Task: Set Answer 1 of the radio button to "Plan" for Question 2.
Action: Mouse moved to (484, 286)
Screenshot: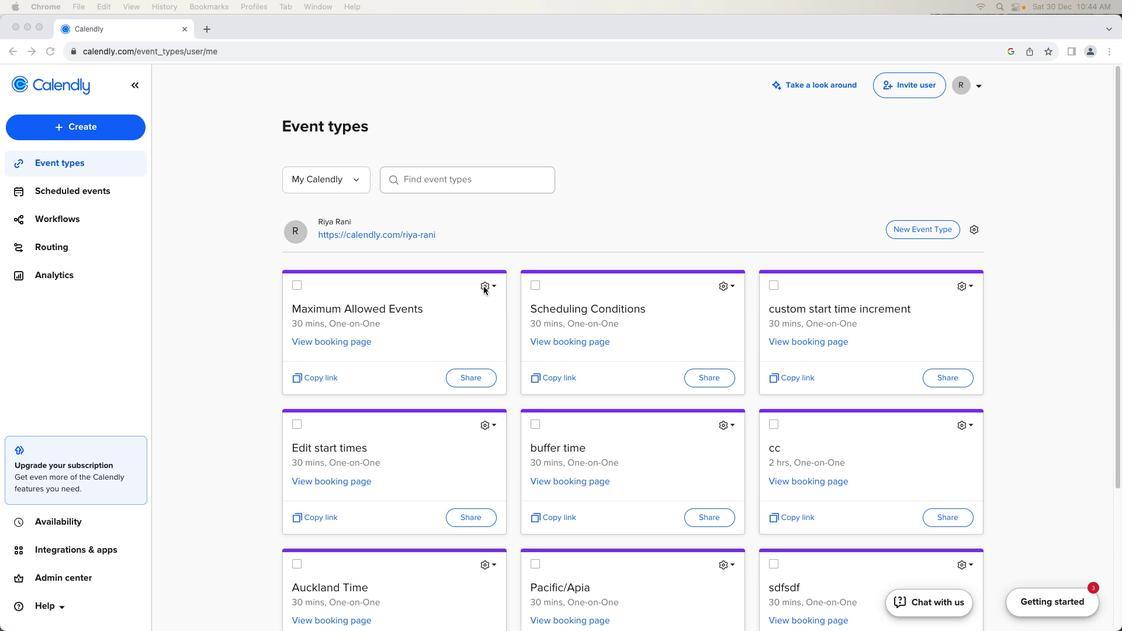 
Action: Mouse pressed left at (484, 286)
Screenshot: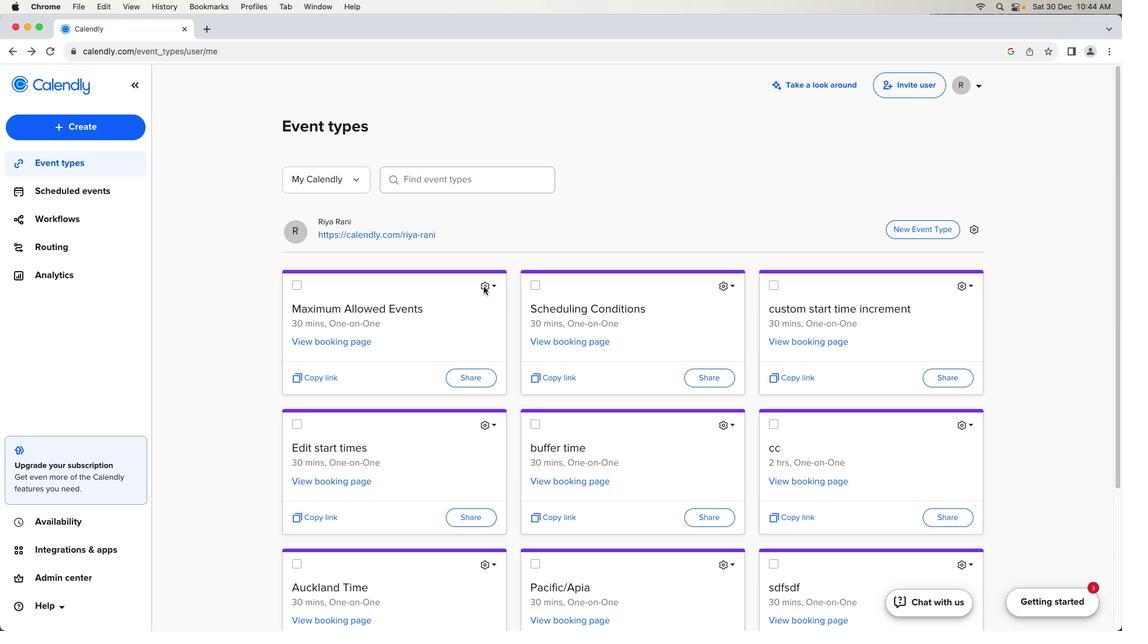 
Action: Mouse moved to (484, 286)
Screenshot: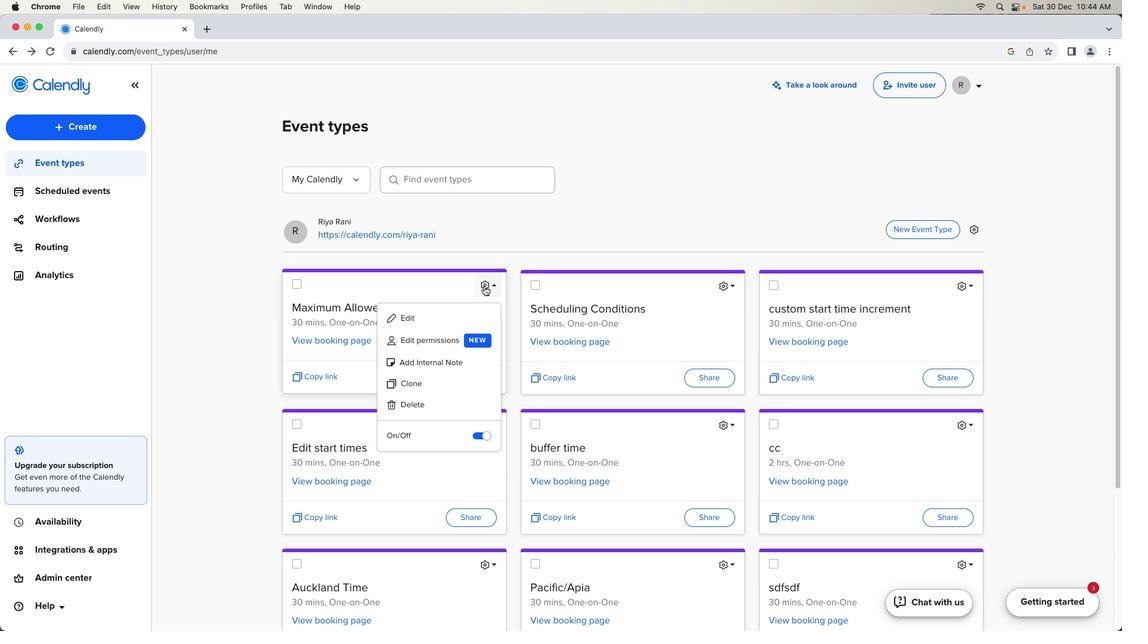 
Action: Mouse pressed left at (484, 286)
Screenshot: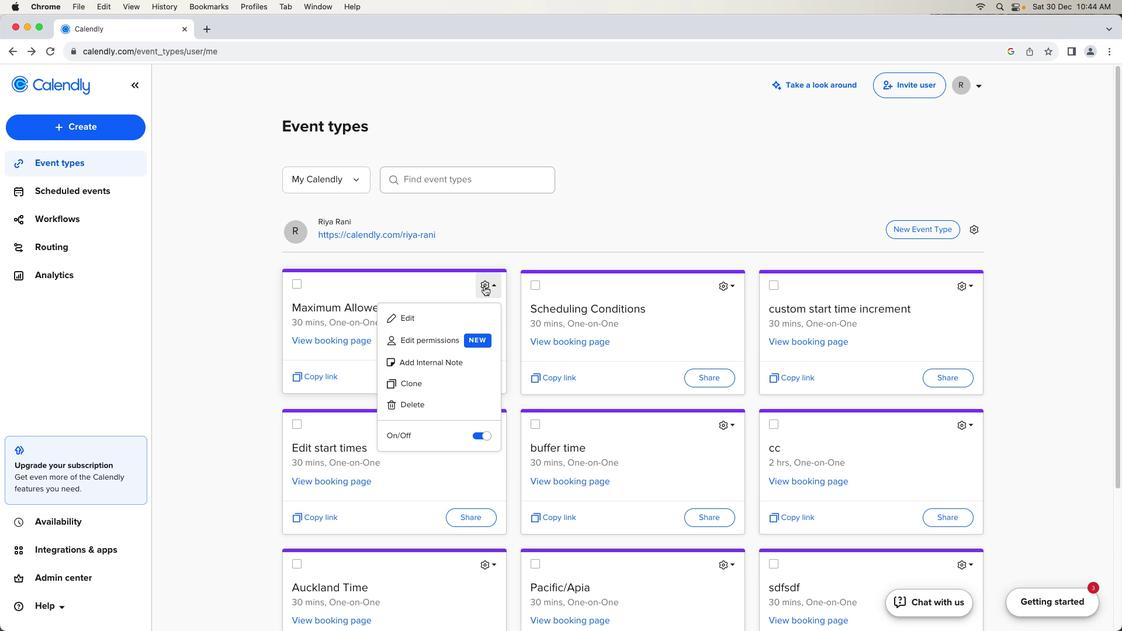 
Action: Mouse moved to (484, 286)
Screenshot: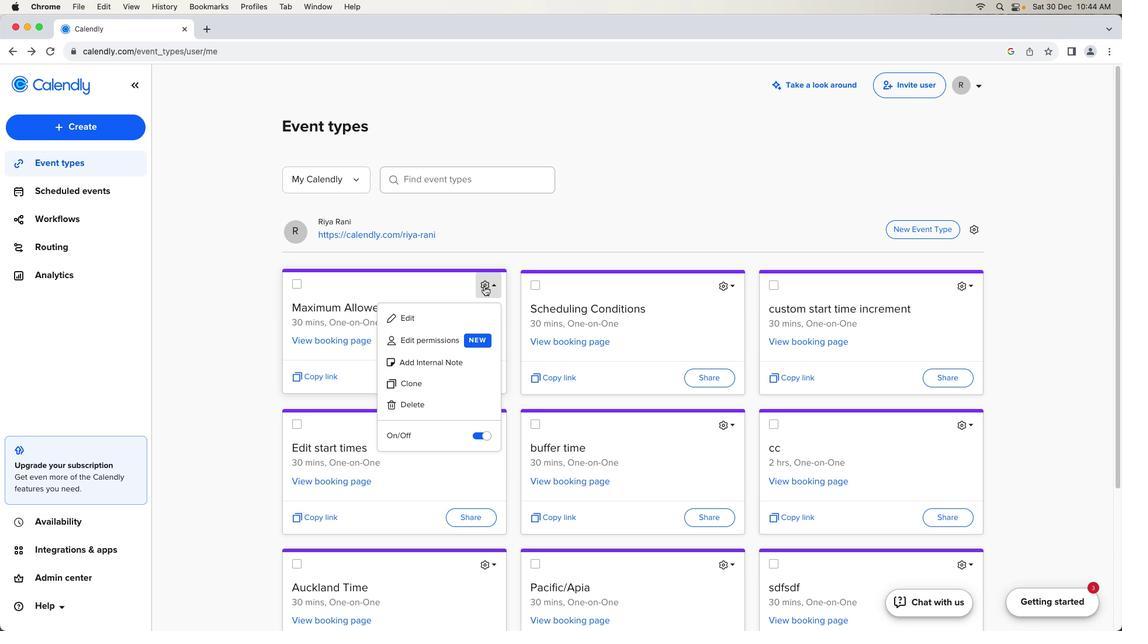 
Action: Mouse pressed left at (484, 286)
Screenshot: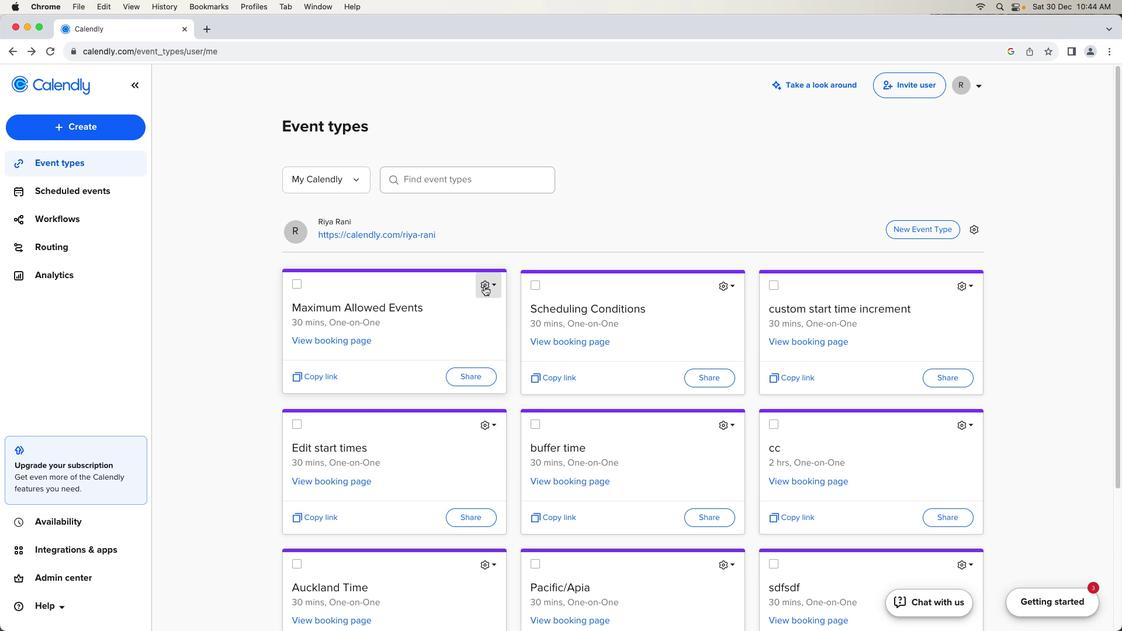 
Action: Mouse moved to (442, 323)
Screenshot: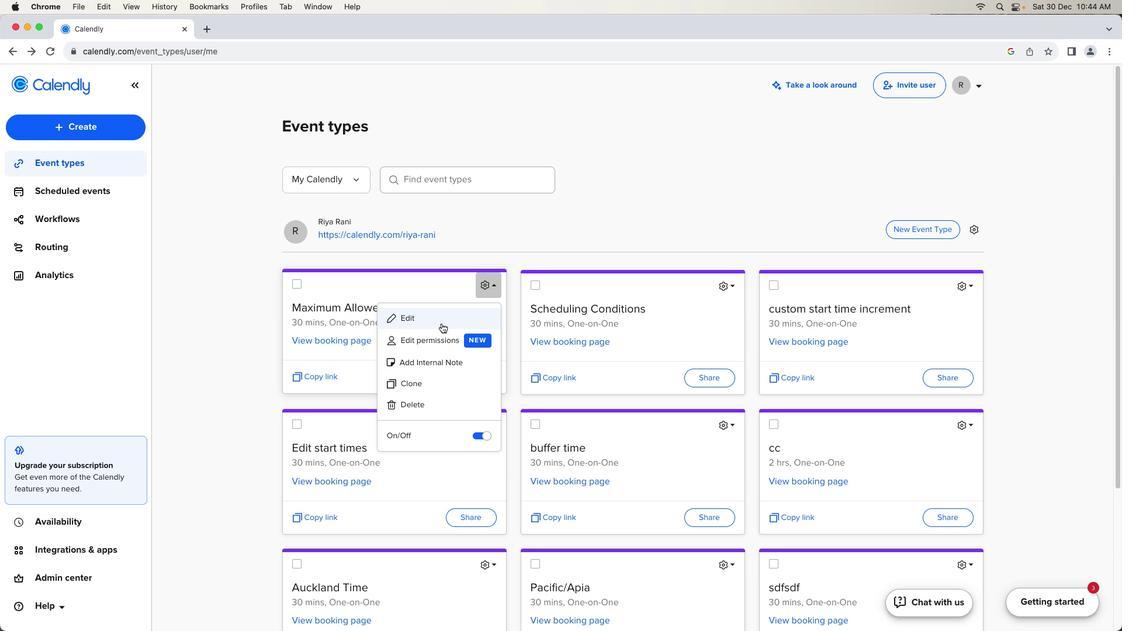 
Action: Mouse pressed left at (442, 323)
Screenshot: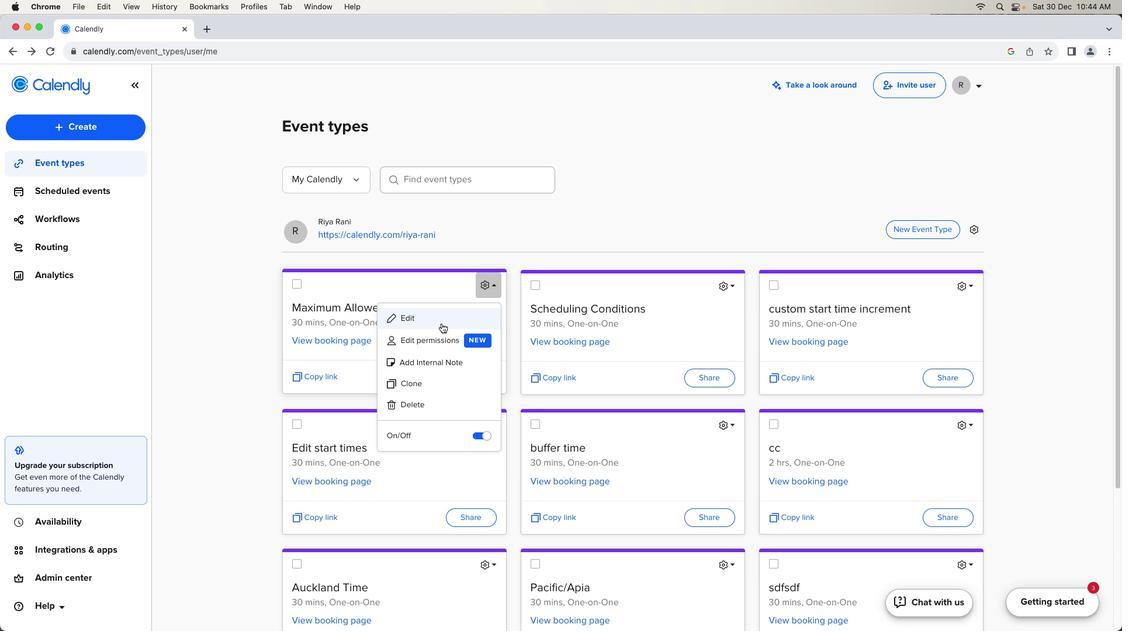 
Action: Mouse moved to (237, 463)
Screenshot: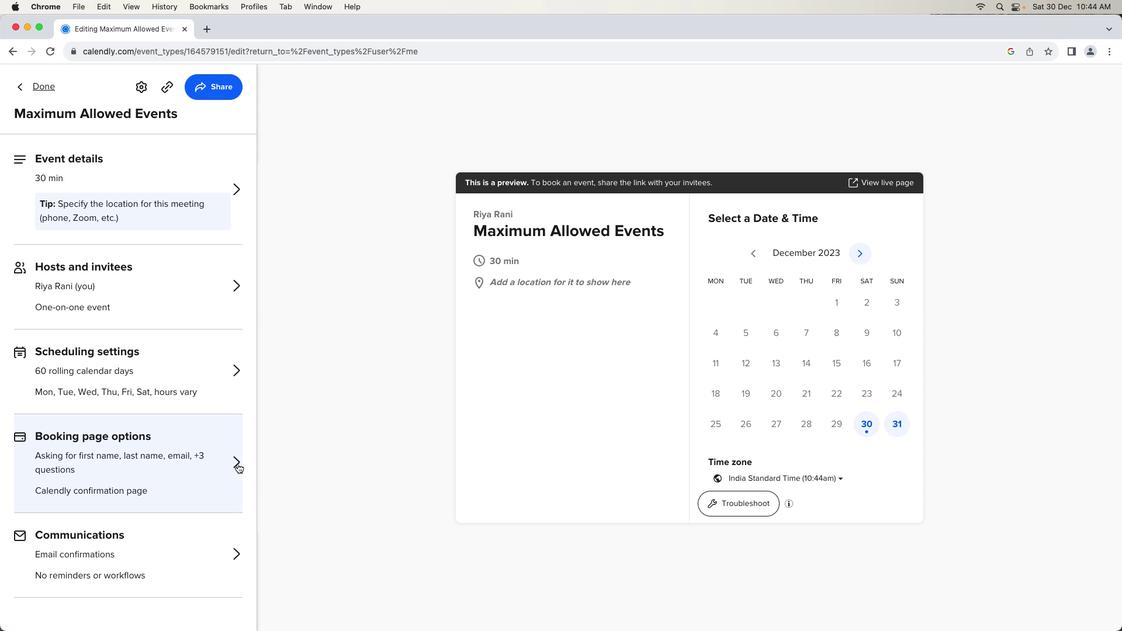 
Action: Mouse pressed left at (237, 463)
Screenshot: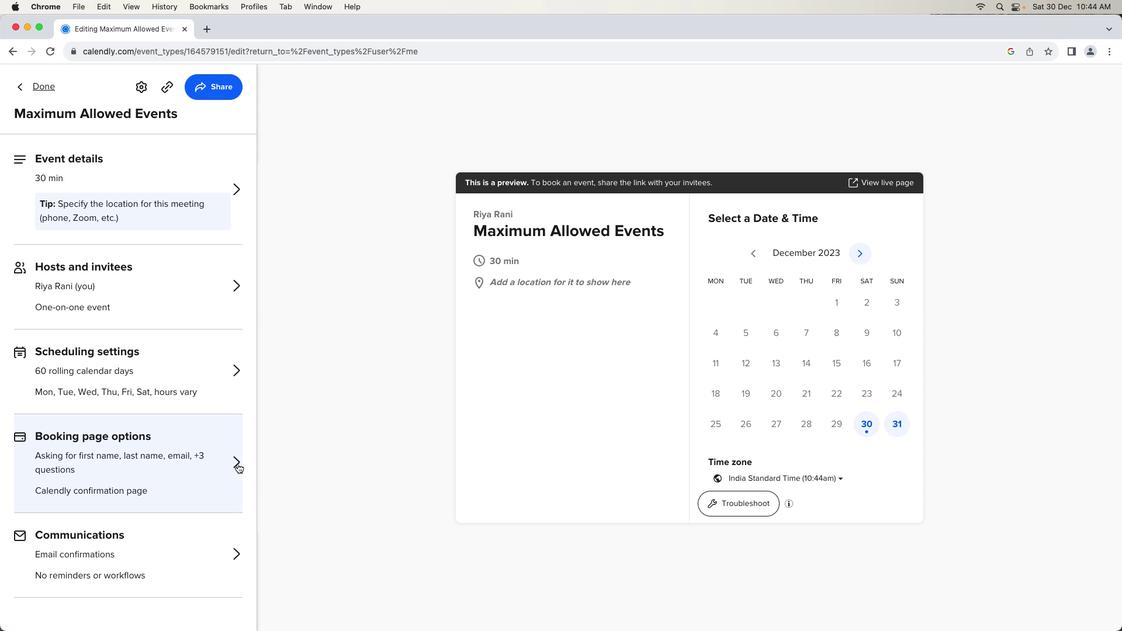 
Action: Mouse moved to (218, 405)
Screenshot: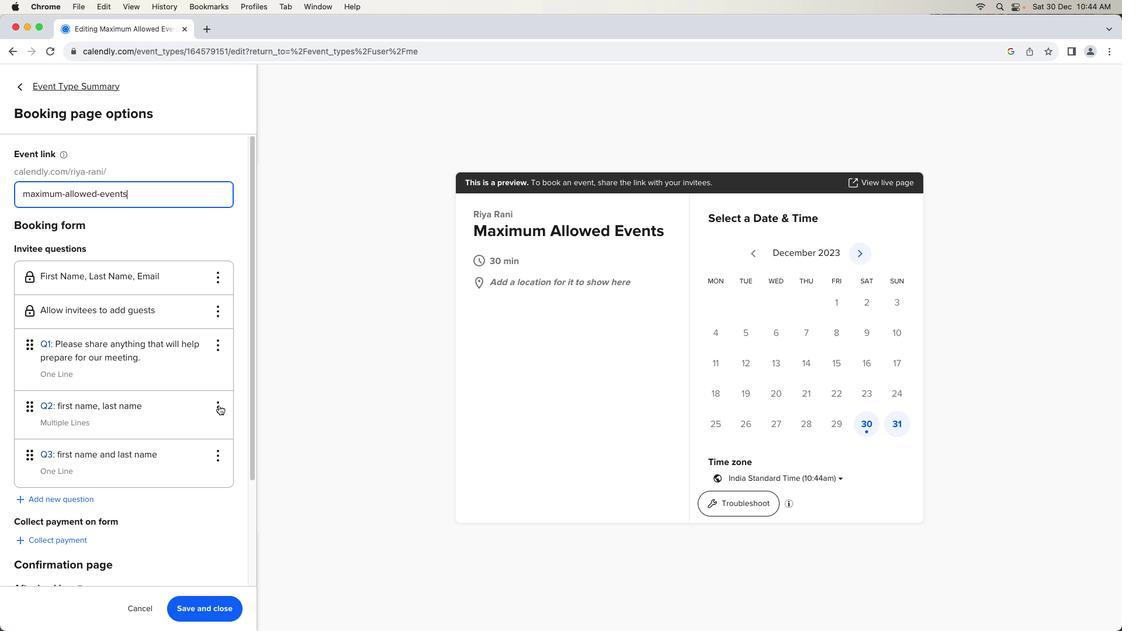 
Action: Mouse pressed left at (218, 405)
Screenshot: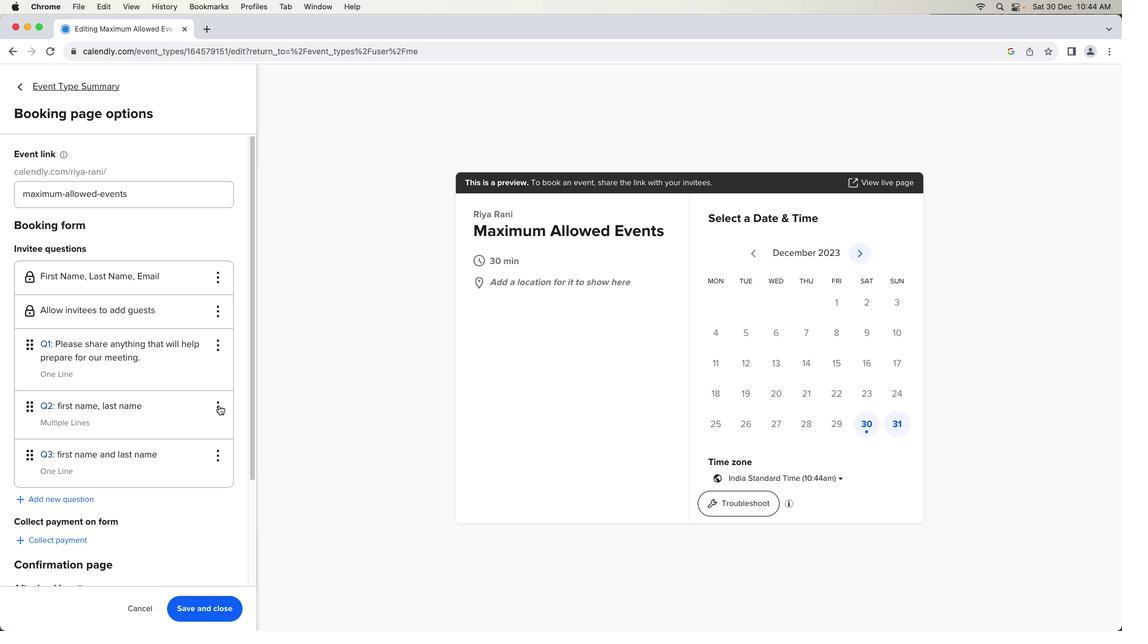 
Action: Mouse moved to (215, 430)
Screenshot: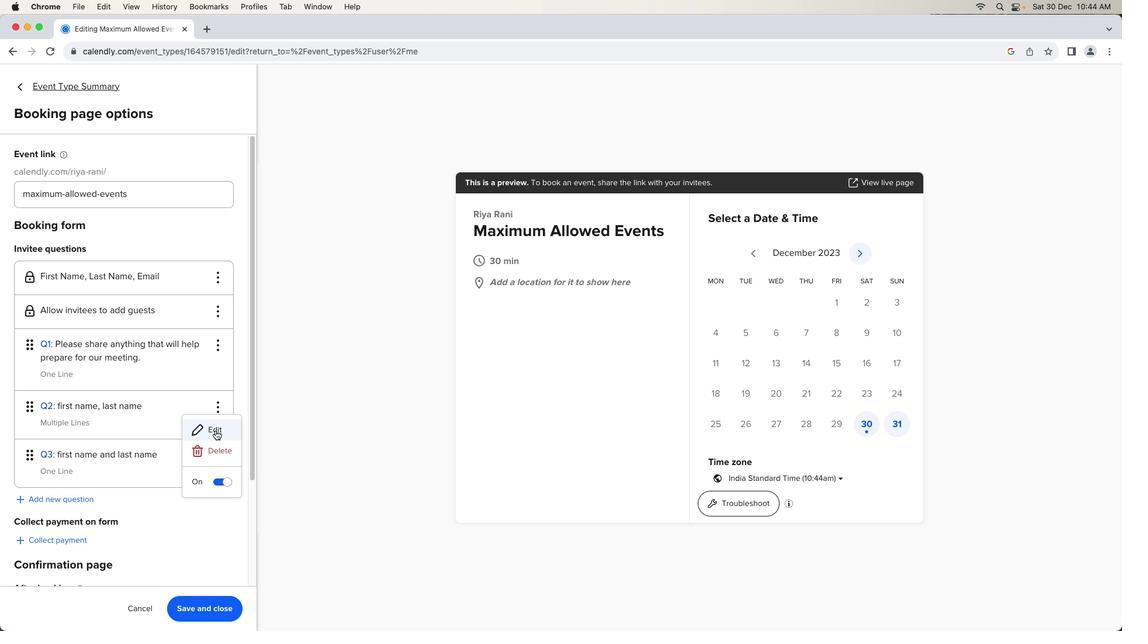 
Action: Mouse pressed left at (215, 430)
Screenshot: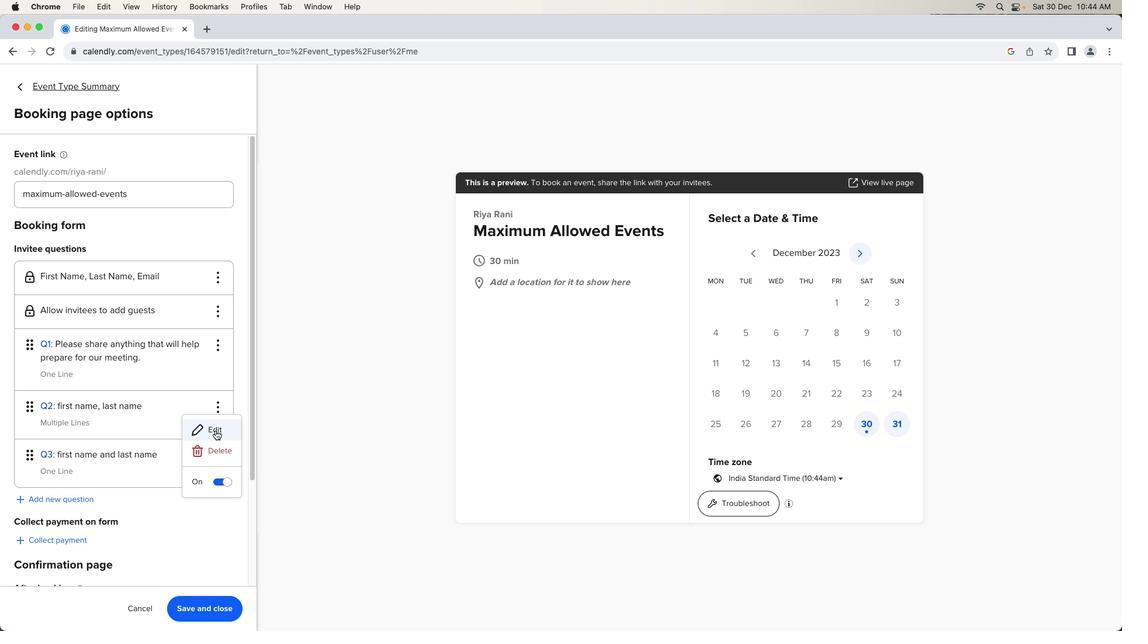 
Action: Mouse moved to (553, 298)
Screenshot: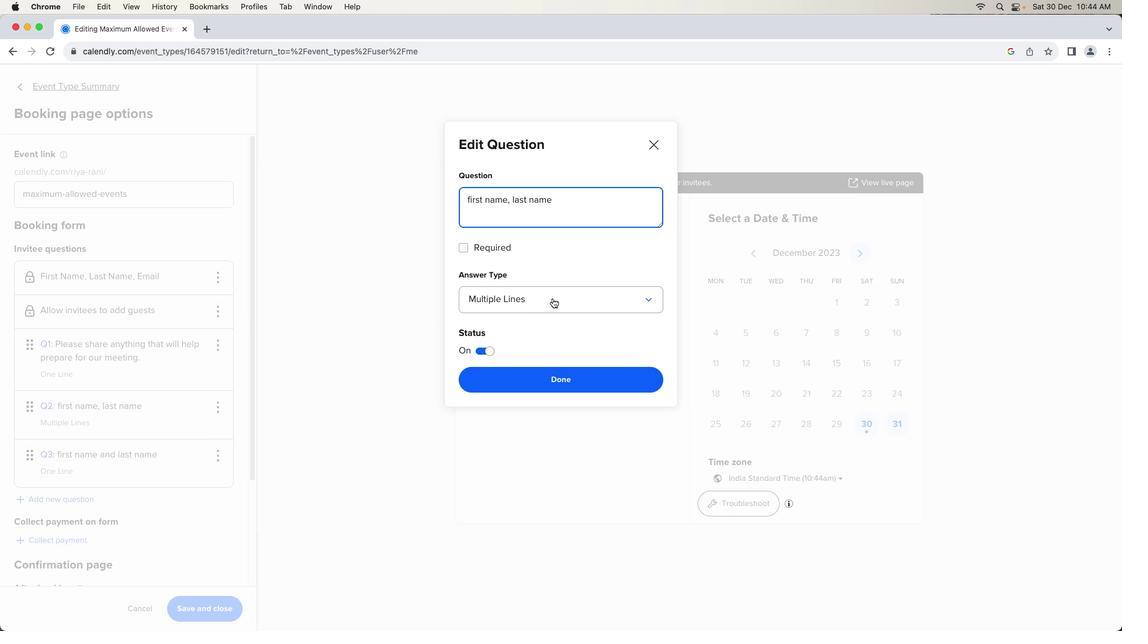 
Action: Mouse pressed left at (553, 298)
Screenshot: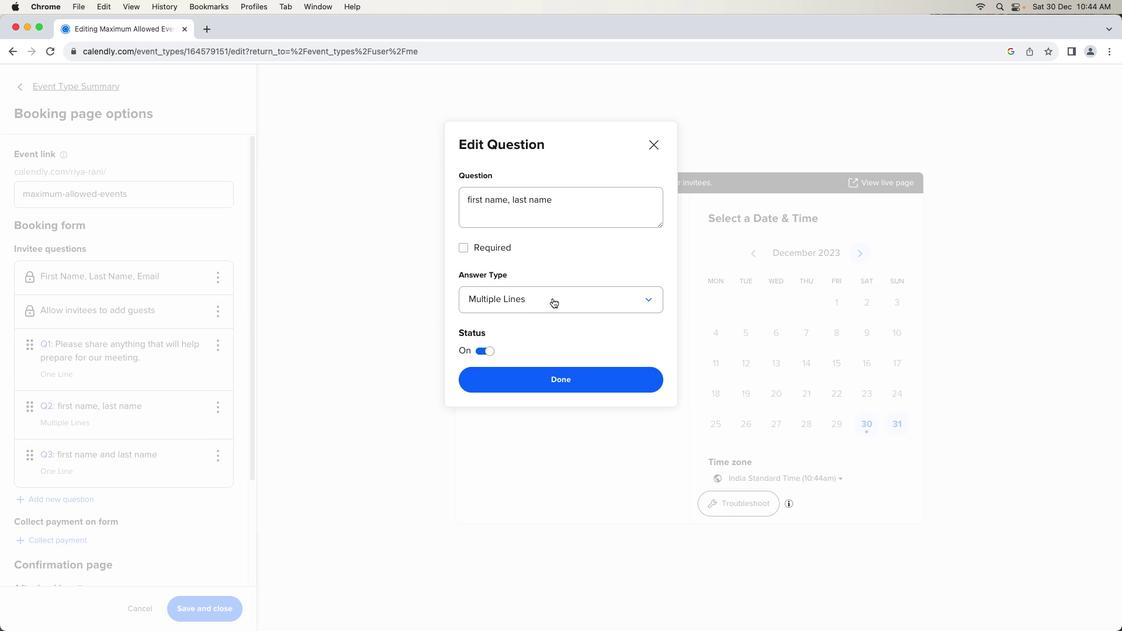 
Action: Mouse moved to (540, 373)
Screenshot: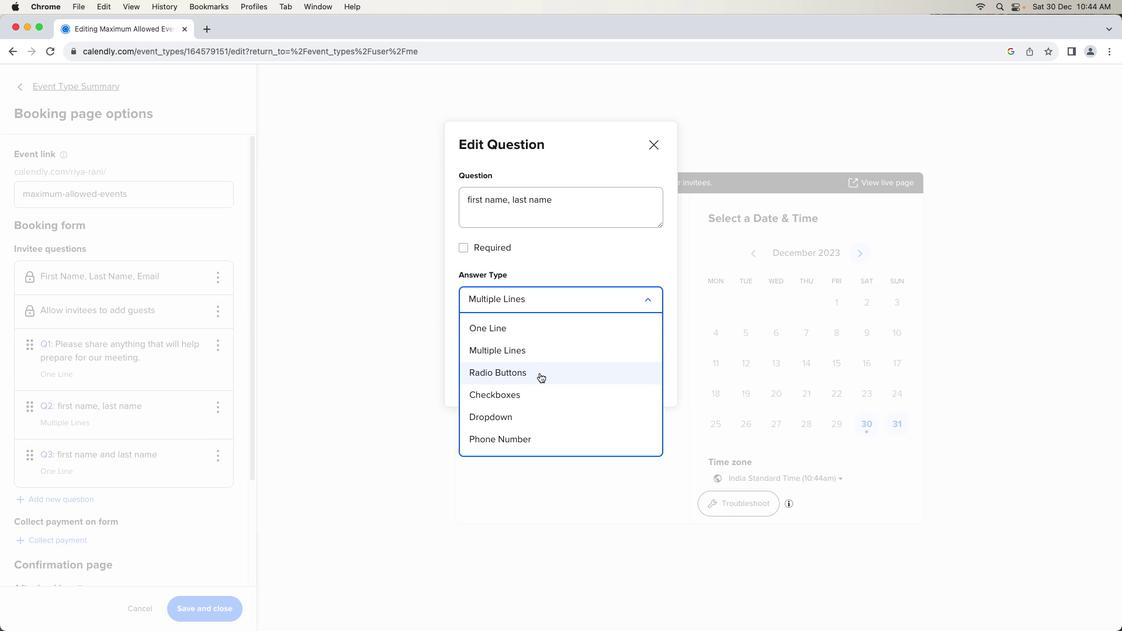 
Action: Mouse pressed left at (540, 373)
Screenshot: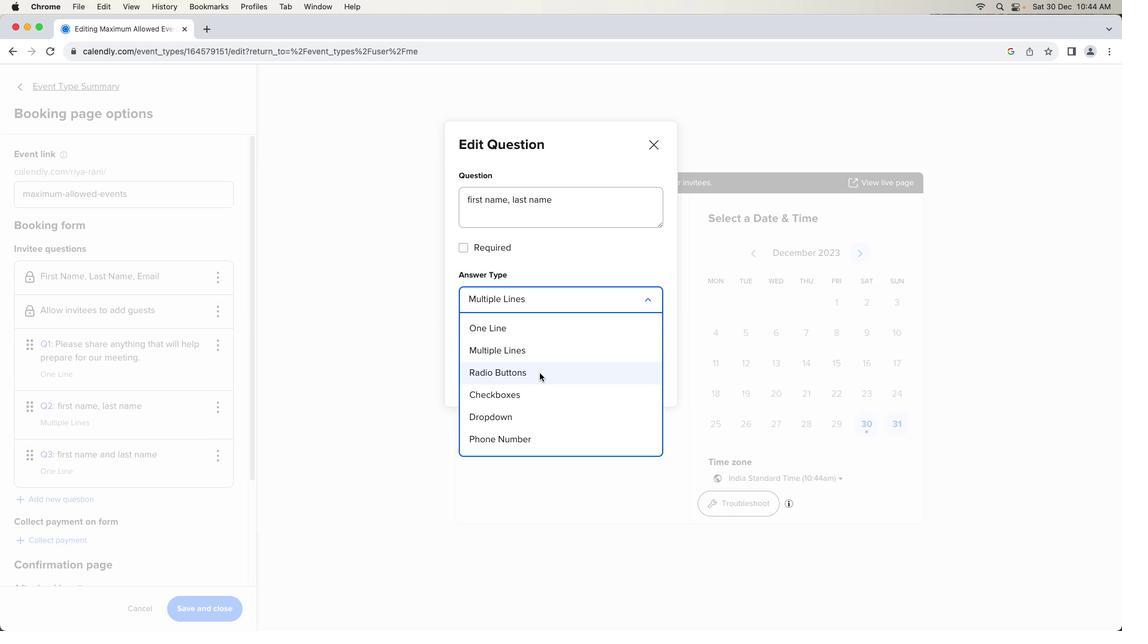 
Action: Mouse moved to (650, 371)
Screenshot: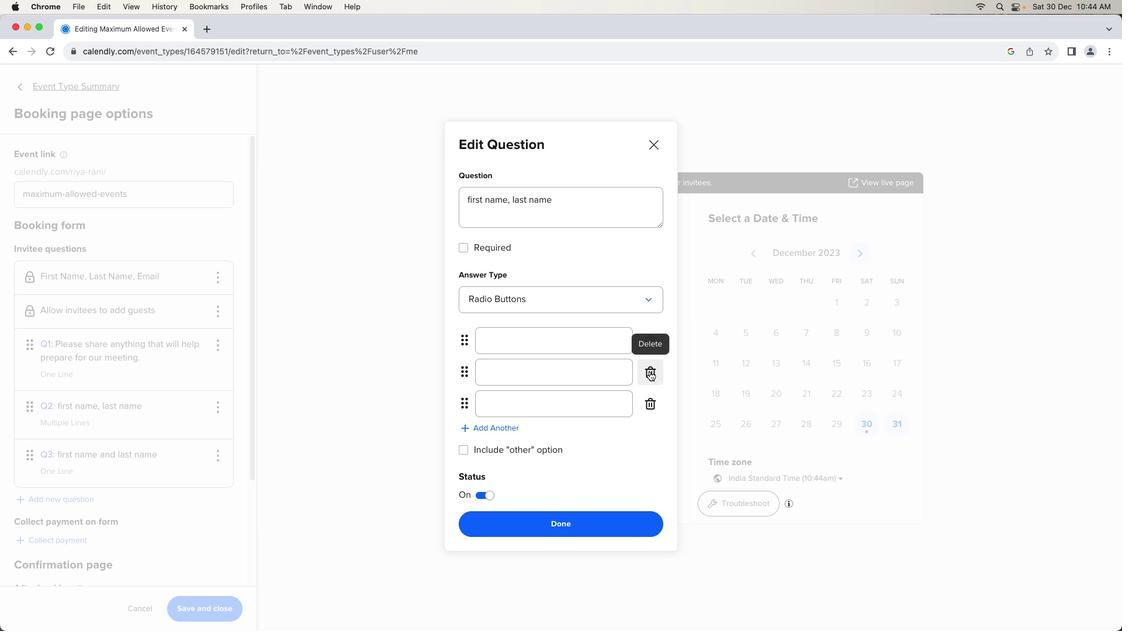 
Action: Mouse pressed left at (650, 371)
Screenshot: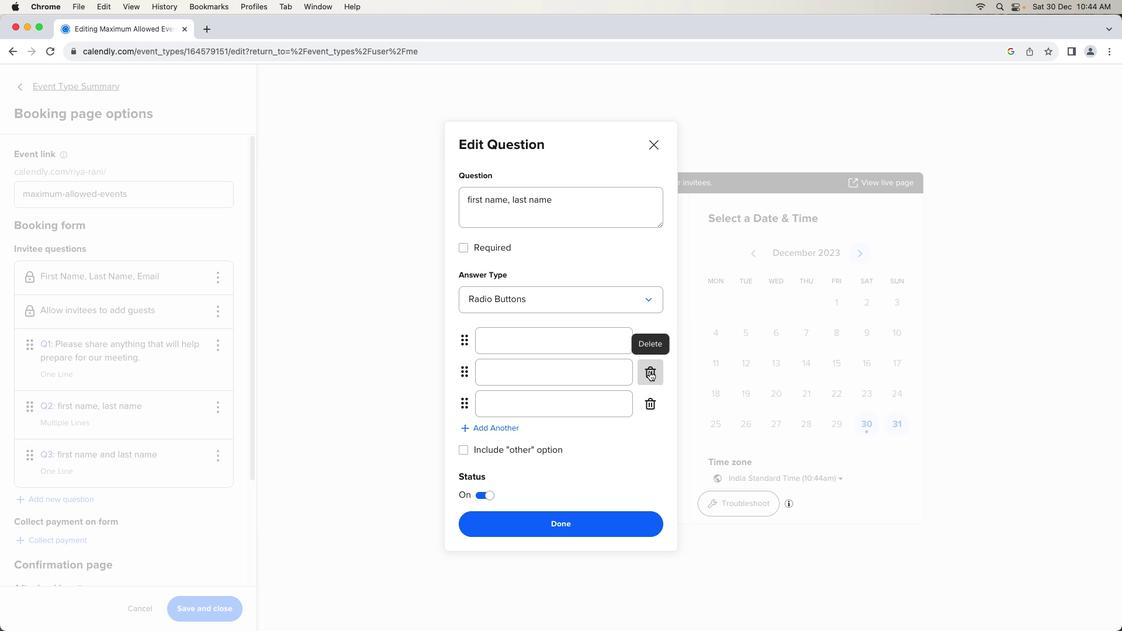 
Action: Mouse moved to (650, 374)
Screenshot: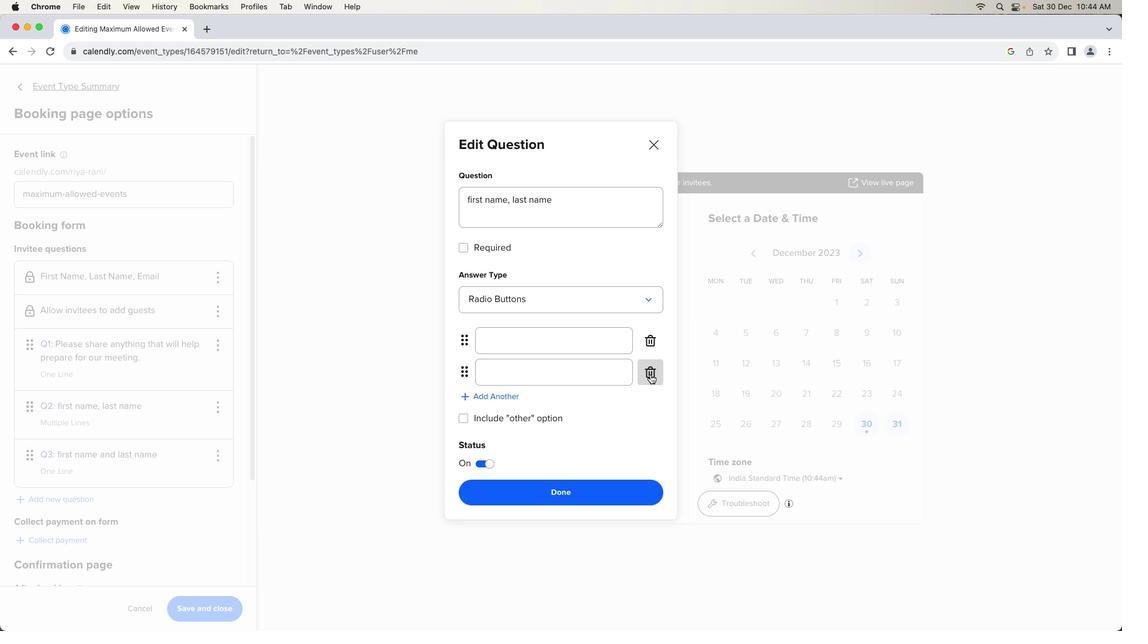 
Action: Mouse pressed left at (650, 374)
Screenshot: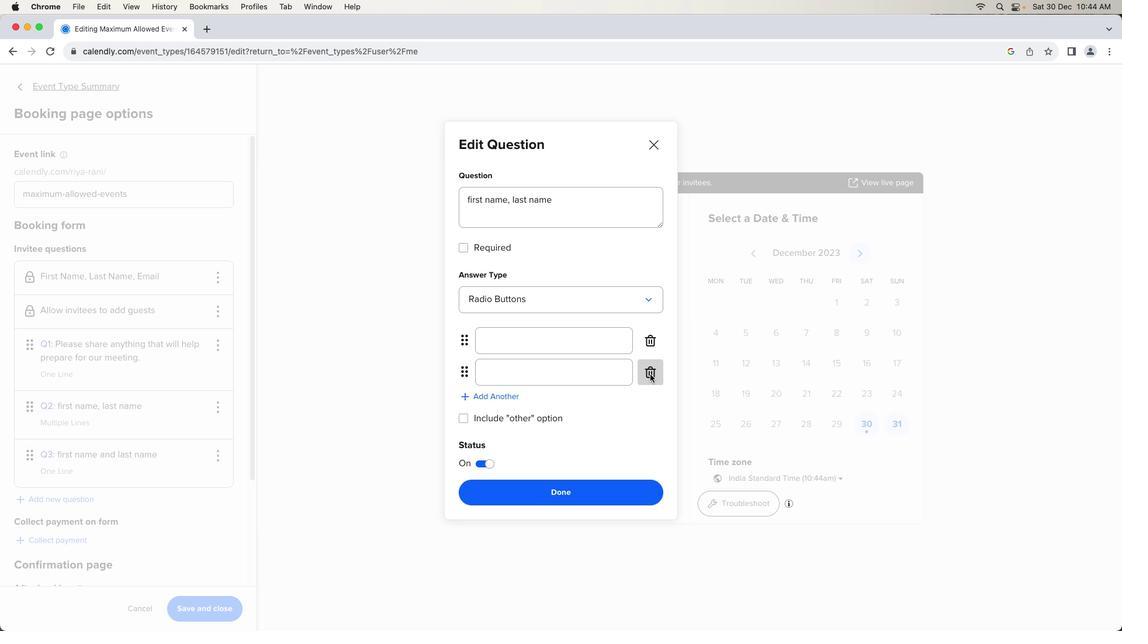 
Action: Mouse moved to (527, 340)
Screenshot: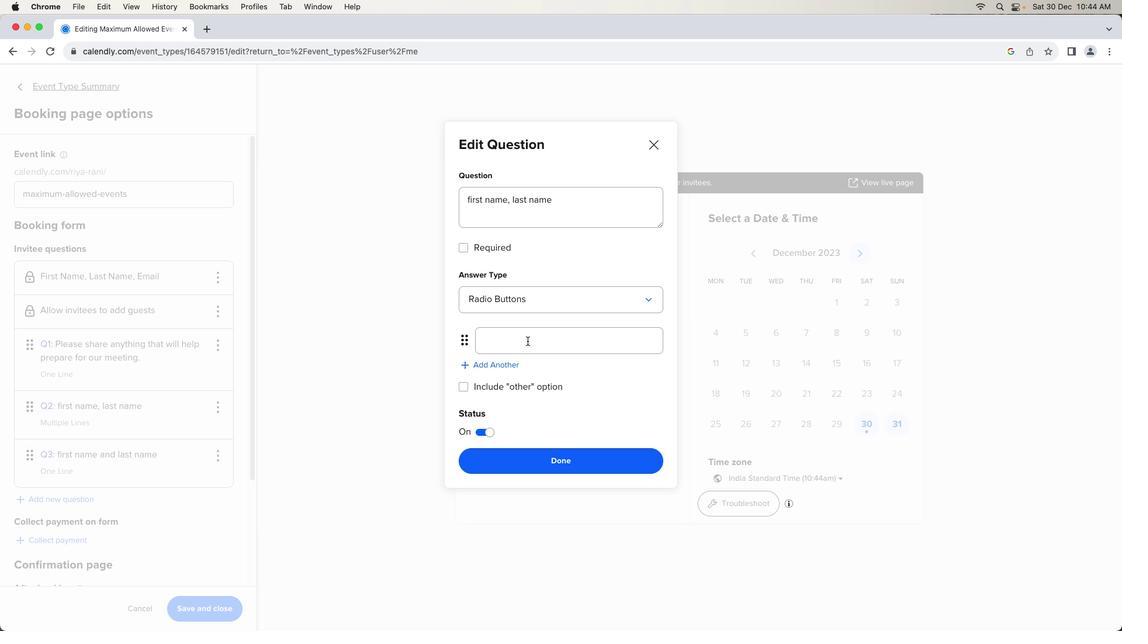 
Action: Mouse pressed left at (527, 340)
Screenshot: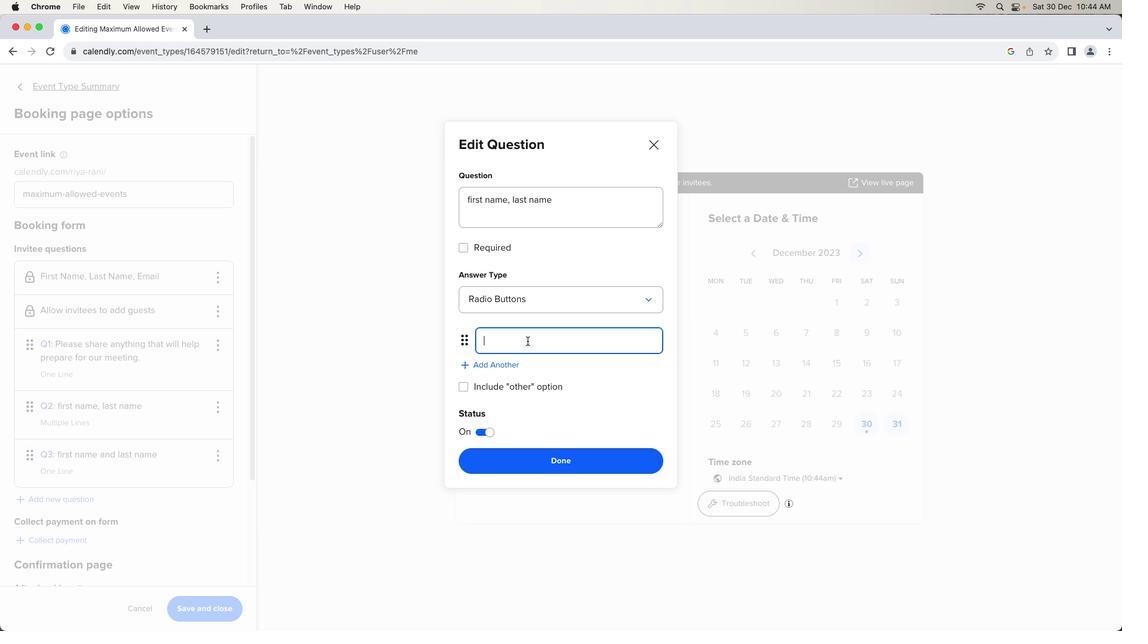 
Action: Mouse moved to (531, 342)
Screenshot: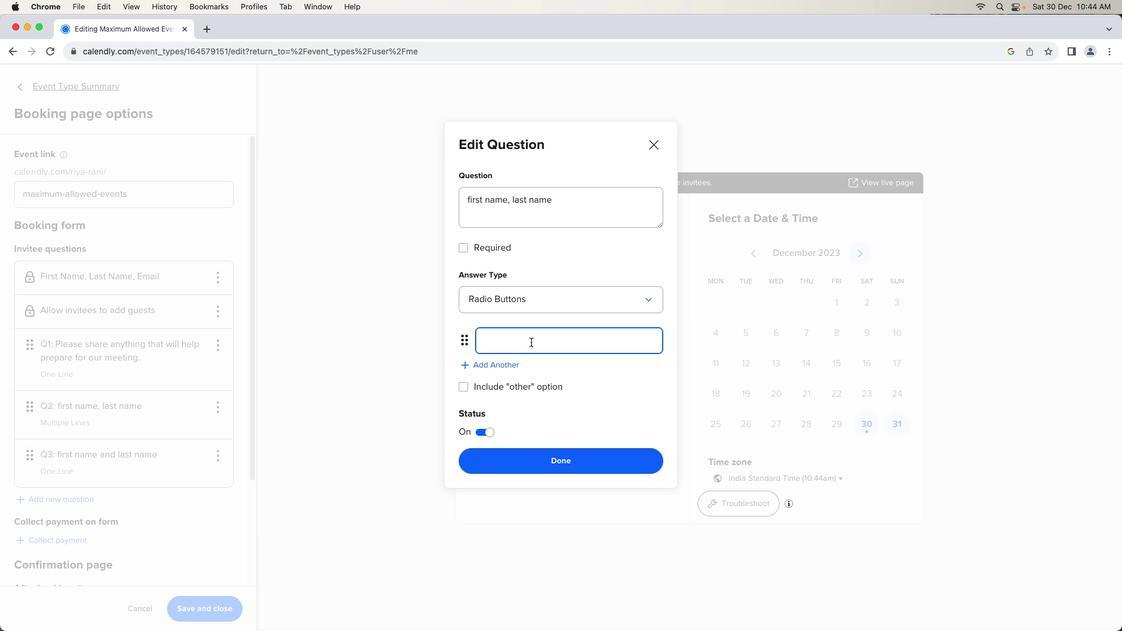 
Action: Key pressed Key.shift'P''l''a''n'
Screenshot: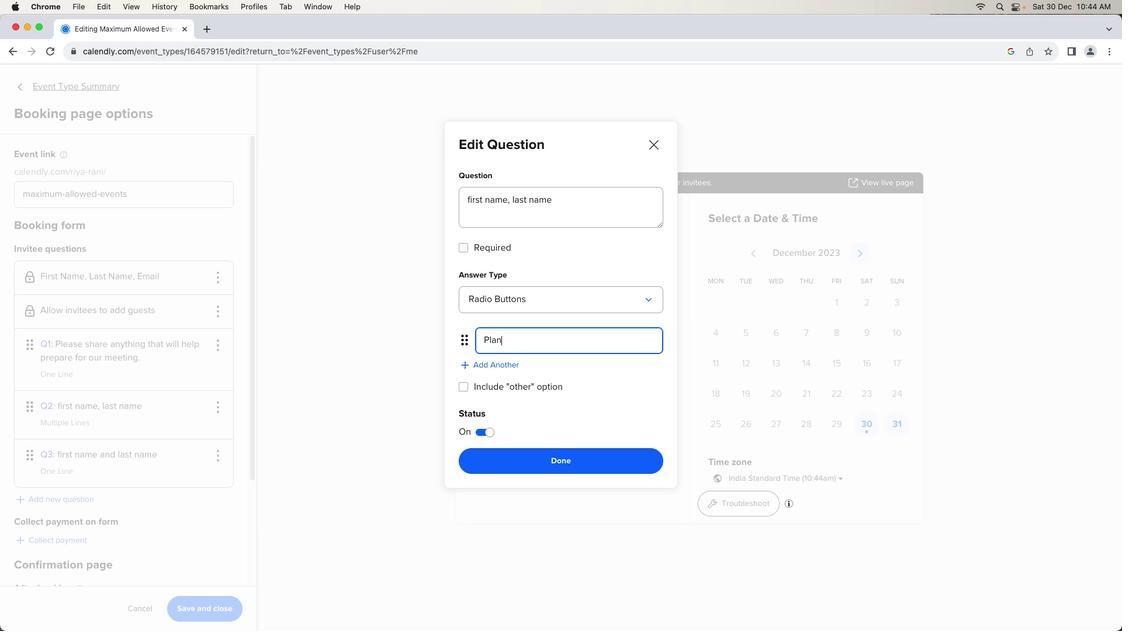 
Action: Mouse moved to (573, 462)
Screenshot: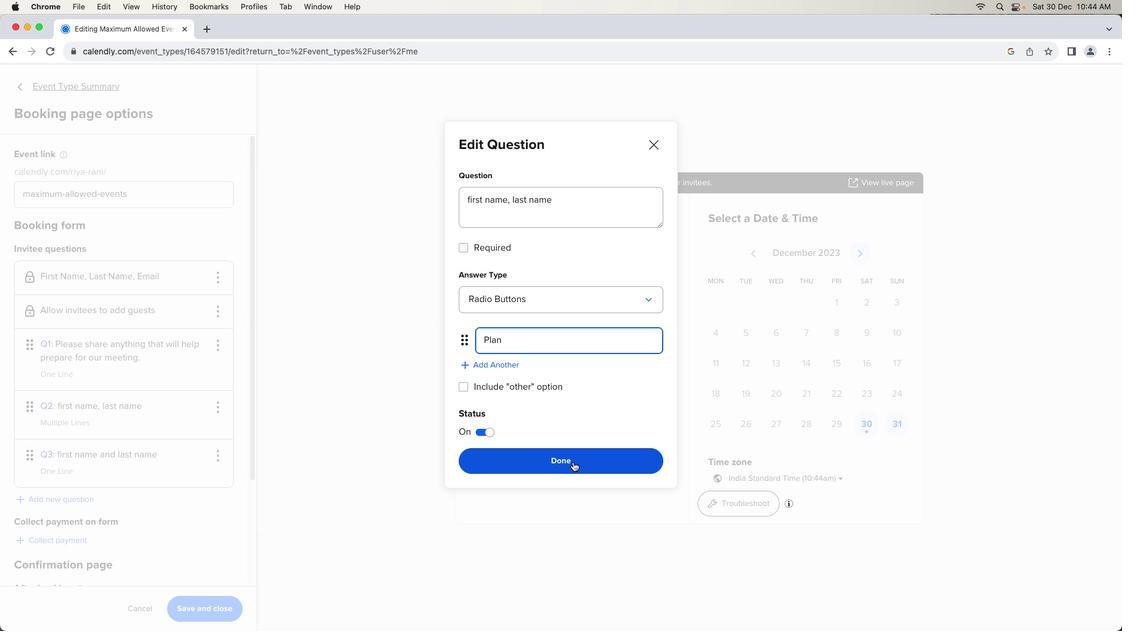 
Action: Mouse pressed left at (573, 462)
Screenshot: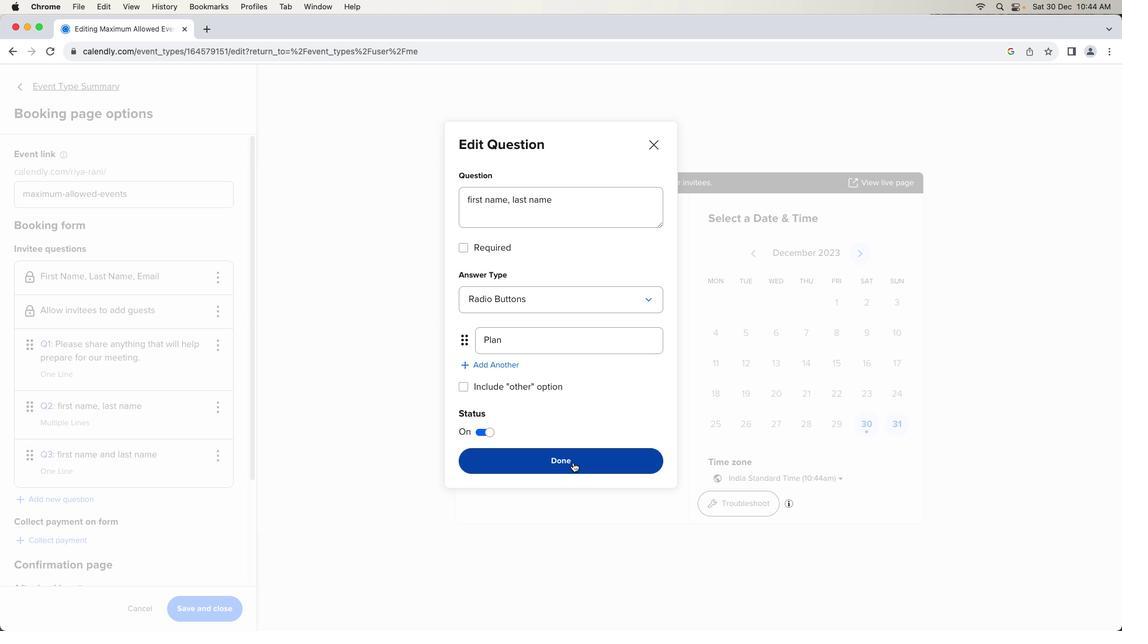 
Action: Mouse moved to (226, 608)
Screenshot: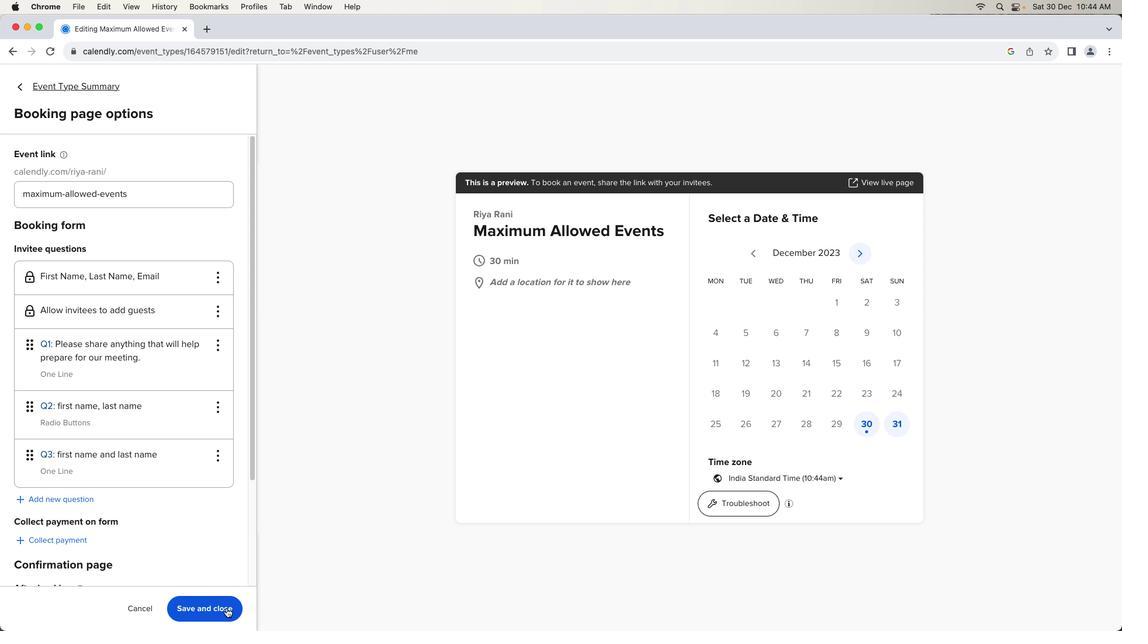 
Action: Mouse pressed left at (226, 608)
Screenshot: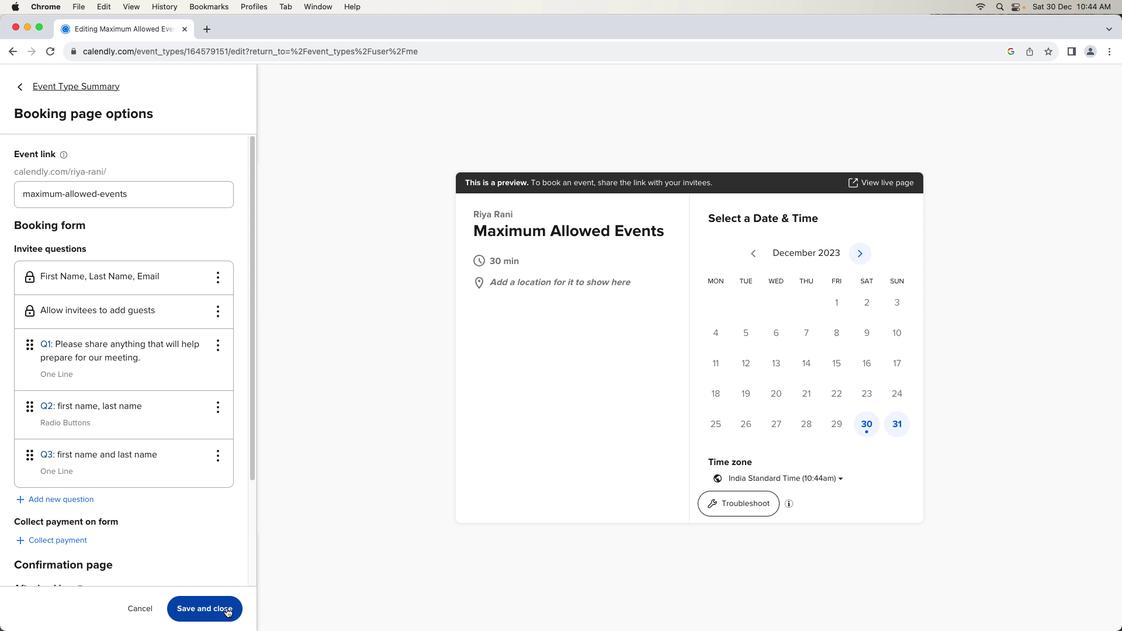 
Action: Mouse moved to (227, 608)
Screenshot: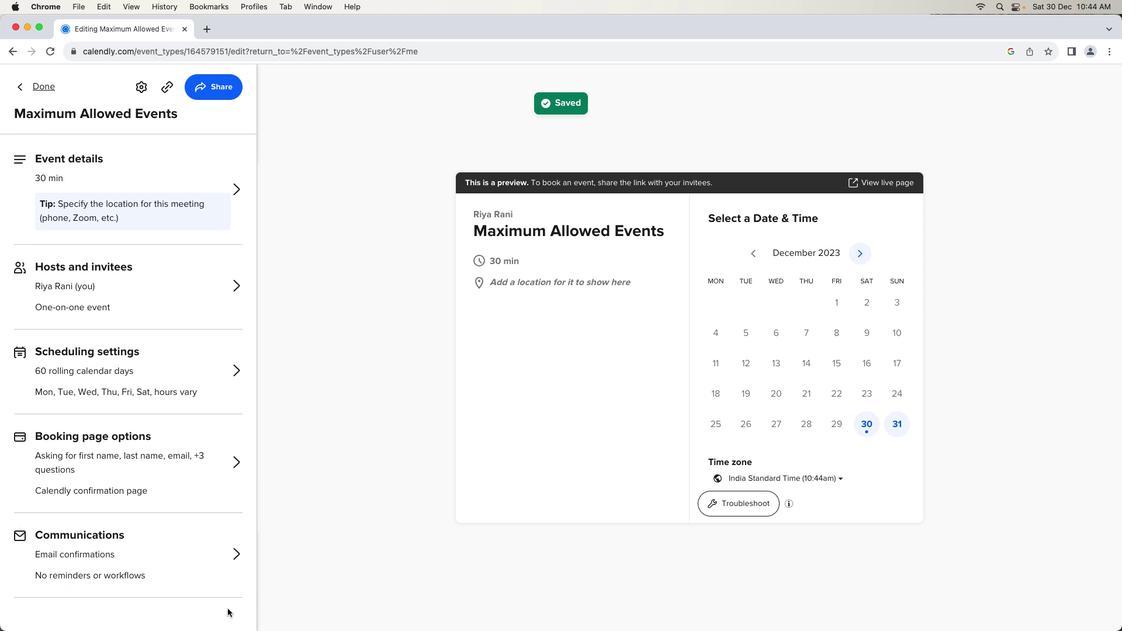 
